 Task: Where is the Golden Gate Bridge situated?
Action: Mouse moved to (100, 102)
Screenshot: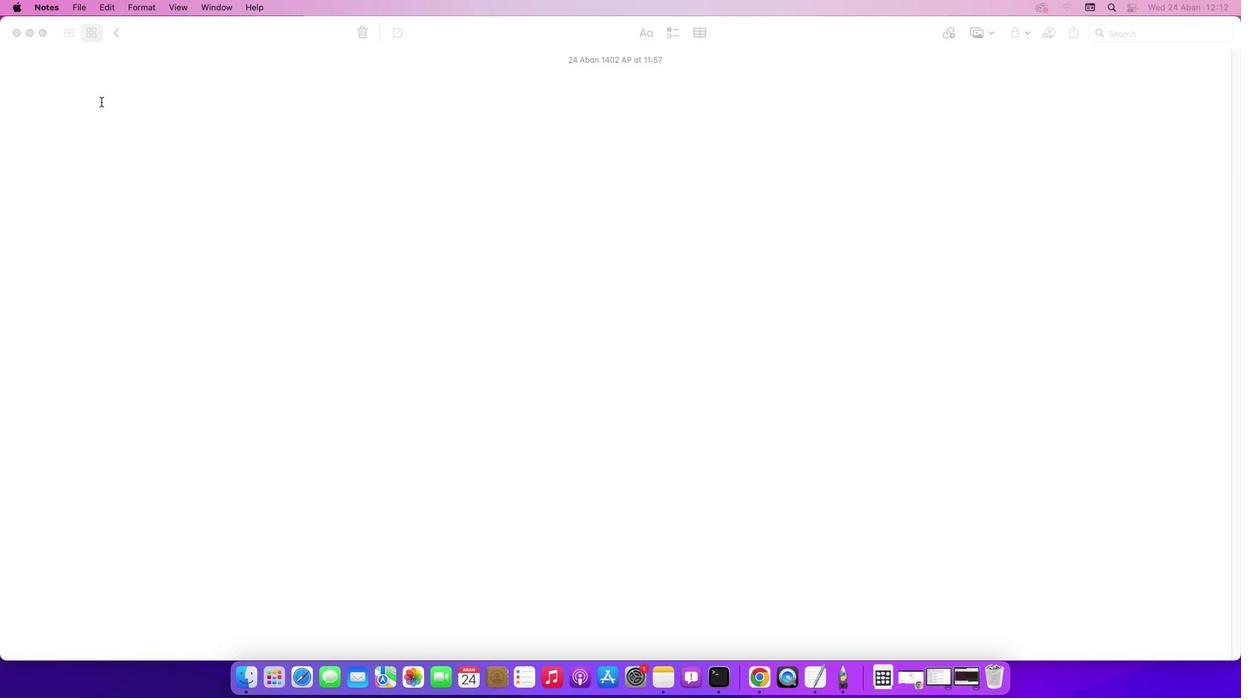 
Action: Mouse pressed left at (100, 102)
Screenshot: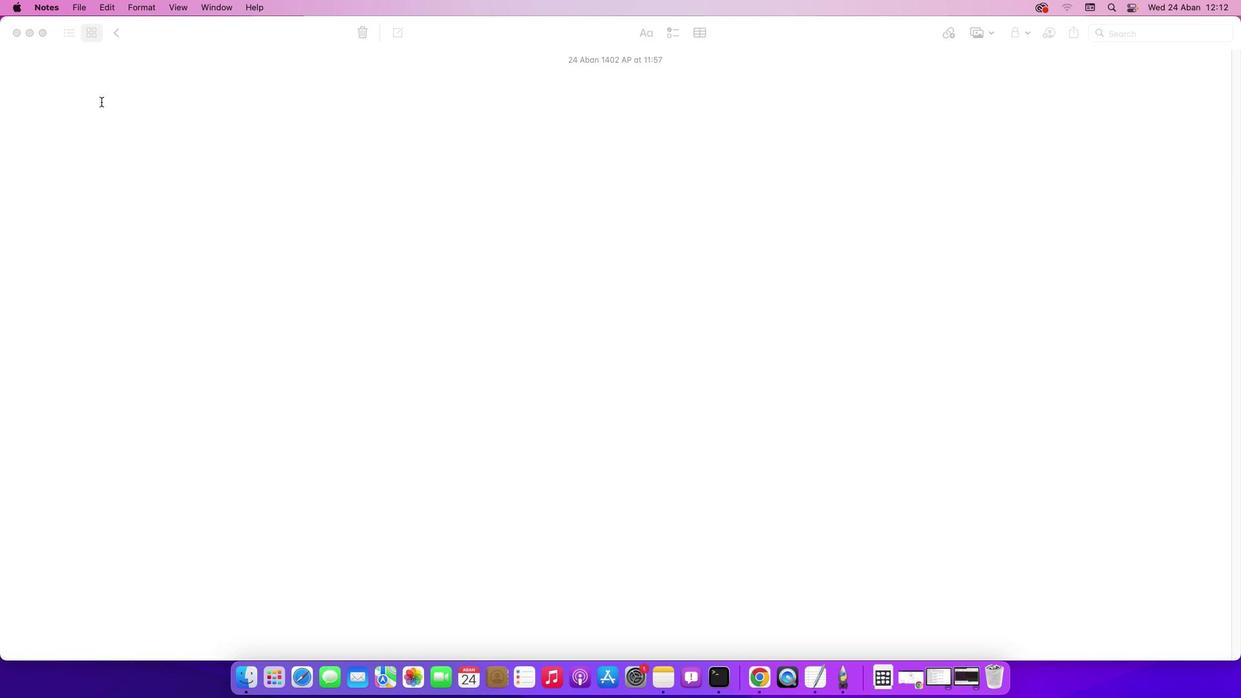 
Action: Key pressed Key.shift'W''h''e''r''e'Key.space'i''s'Key.space't''h''e'Key.spaceKey.shiftKey.spaceKey.spaceKey.spaceKey.spaceKey.spaceKey.spaceKey.spaceKey.spaceKey.spaceKey.spaceKey.space'G''o''l''d''e''n'Key.spaceKey.ctrlKey.spaceKey.spaceKey.spaceKey.spaceKey.spaceKey.spaceKey.spaceKey.spaceKey.spaceKey.leftKey.leftKey.leftKey.leftKey.leftKey.leftKey.leftKey.leftKey.leftKey.backspaceKey.backspaceKey.backspaceKey.backspaceKey.backspaceKey.backspaceKey.backspaceKey.backspaceKey.backspaceKey.backspaceKey.rightKey.rightKey.rightKey.rightKey.rightKey.rightKey.rightKey.leftKey.leftKey.rightKey.spaceKey.shift'G''a''t''e'Key.spaceKey.shift'B''r''i''d''g''e'Key.space's''i''t''u''a''t''e''d'Key.shift_r'?'Key.enter
Screenshot: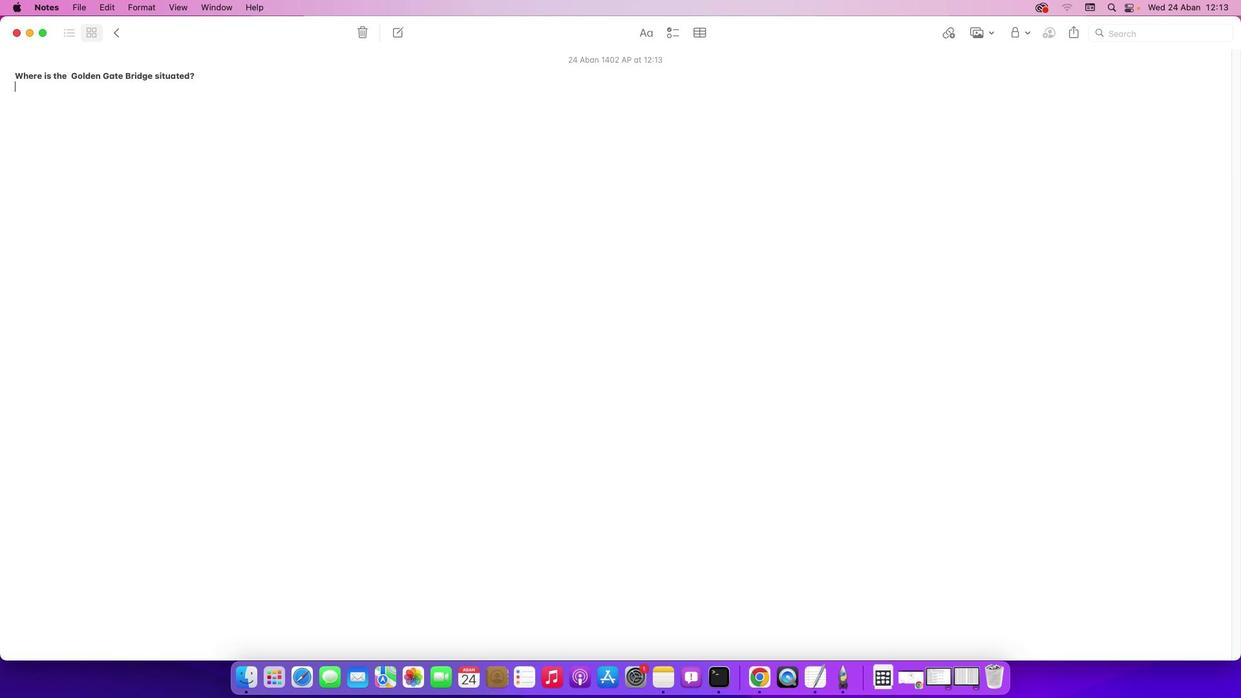 
Action: Mouse moved to (909, 680)
Screenshot: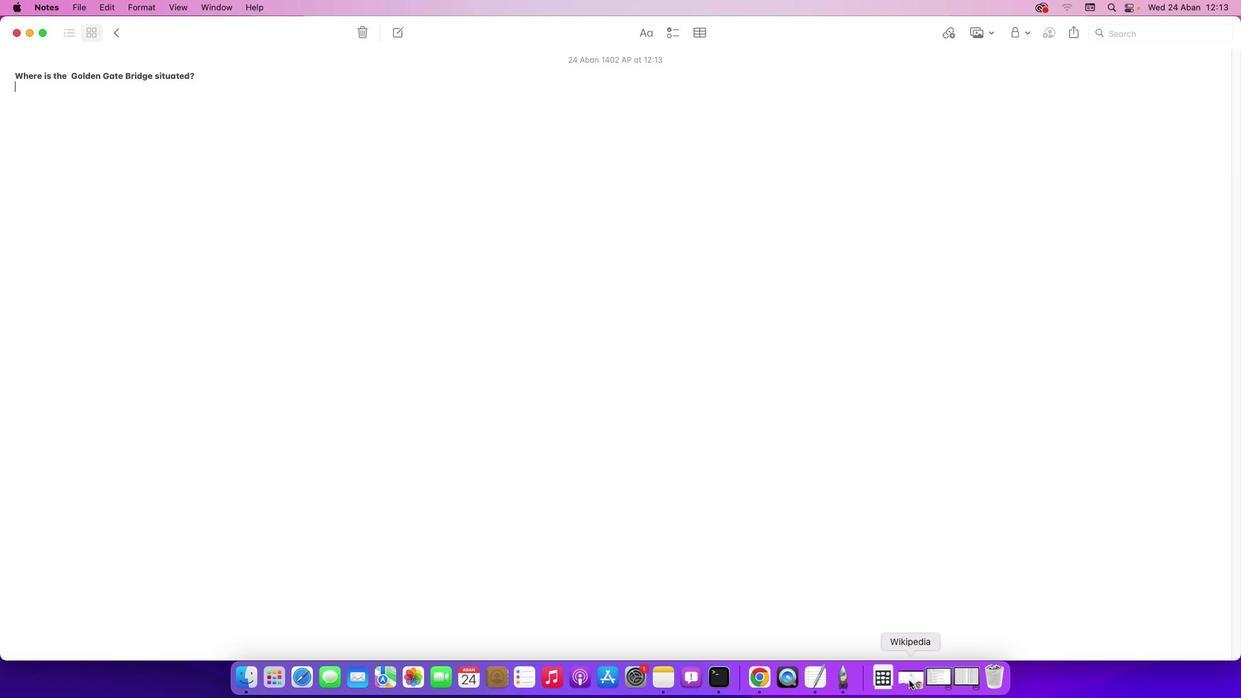 
Action: Mouse pressed left at (909, 680)
Screenshot: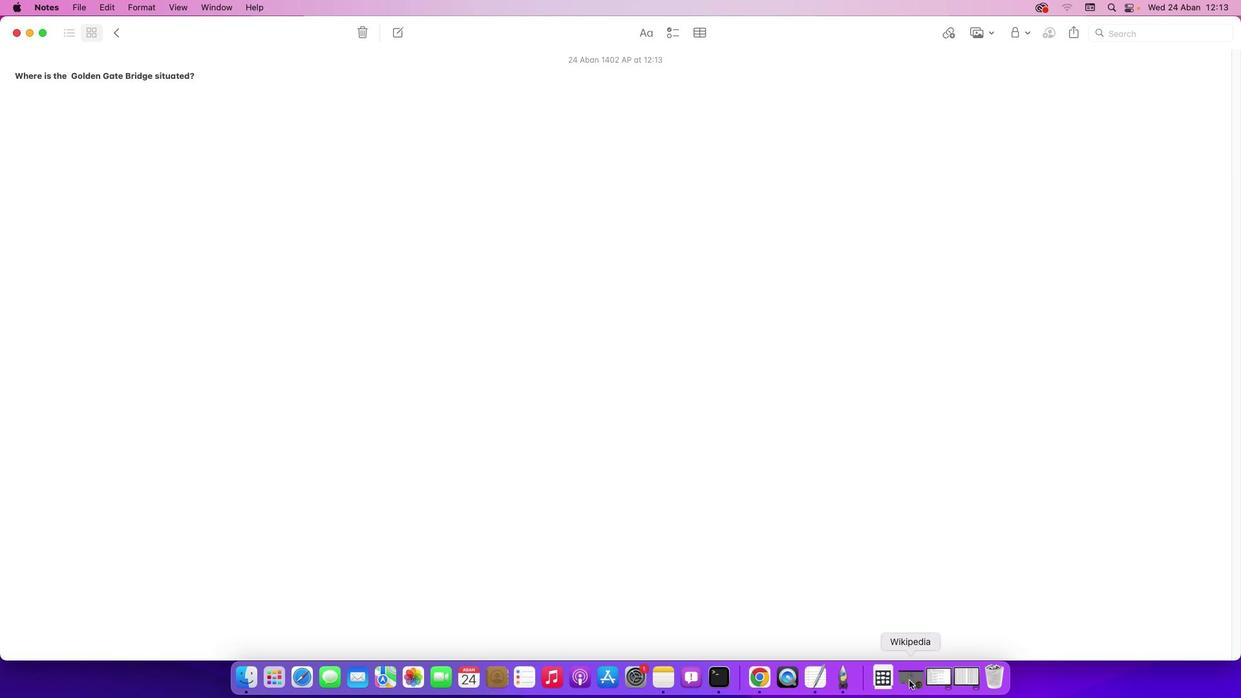 
Action: Mouse moved to (489, 387)
Screenshot: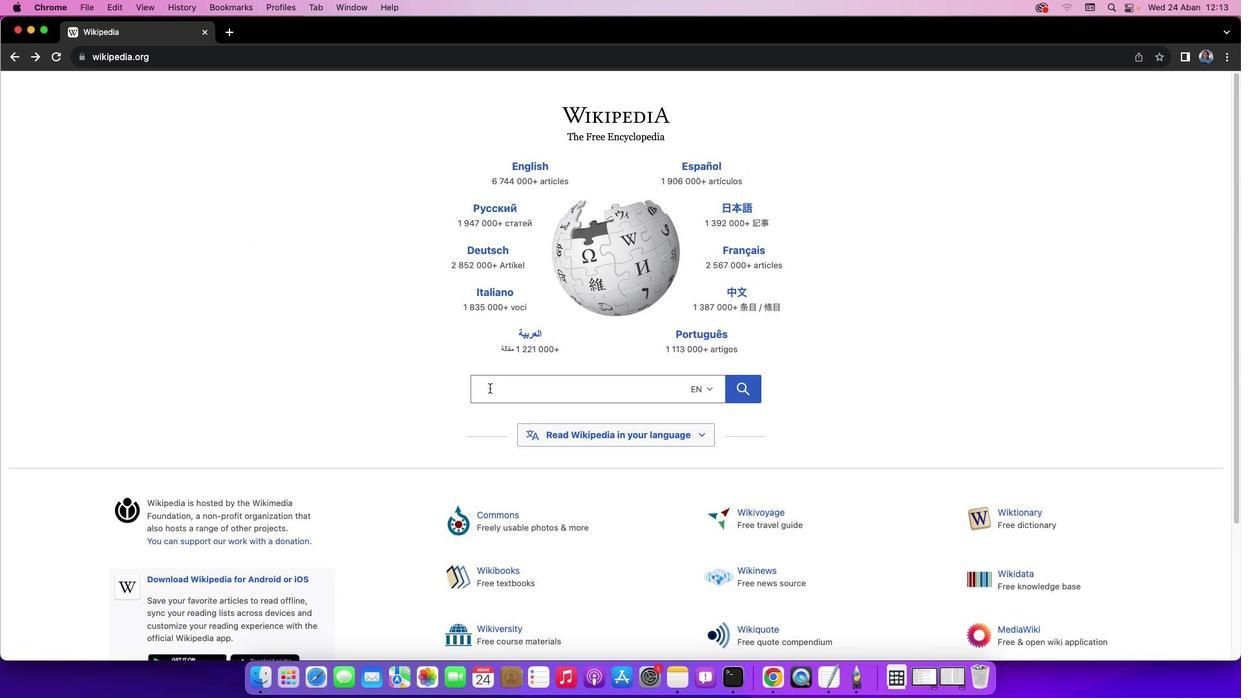 
Action: Mouse pressed left at (489, 387)
Screenshot: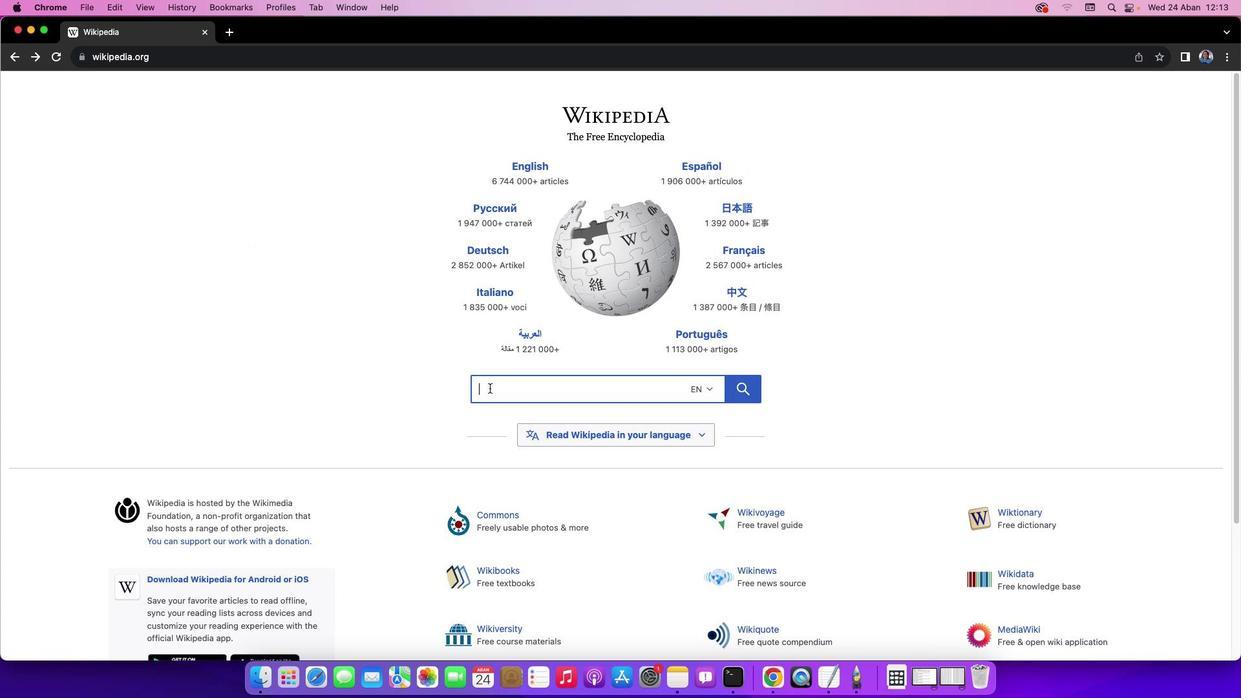 
Action: Key pressed Key.shift'G''o''l''d''e''n'Key.spaceKey.shift'G''a''t''e'Key.spaceKey.shift'B''r''i''d''e'
Screenshot: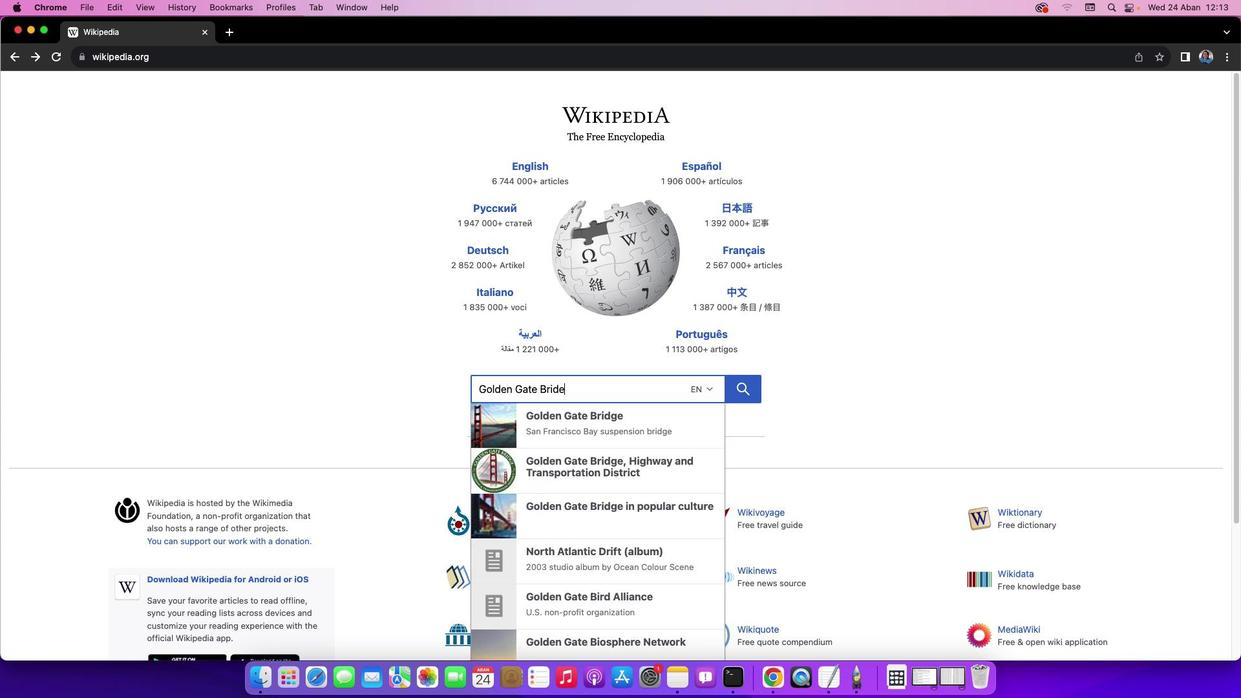 
Action: Mouse moved to (578, 416)
Screenshot: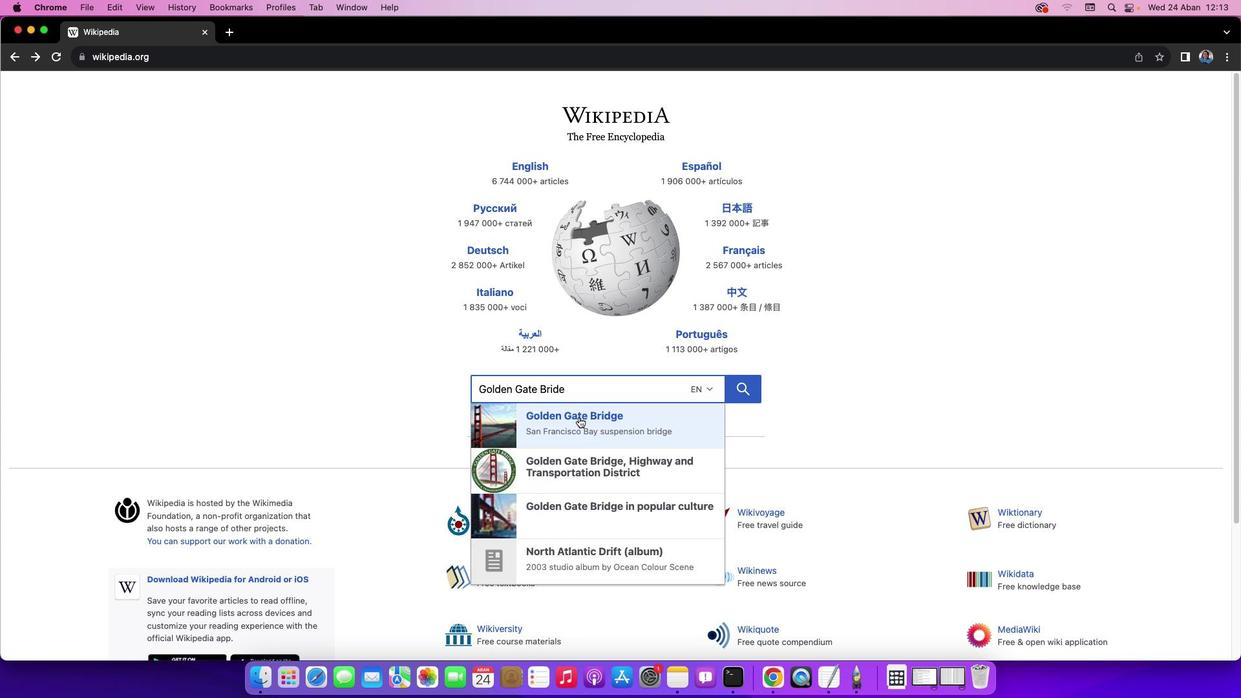 
Action: Mouse pressed left at (578, 416)
Screenshot: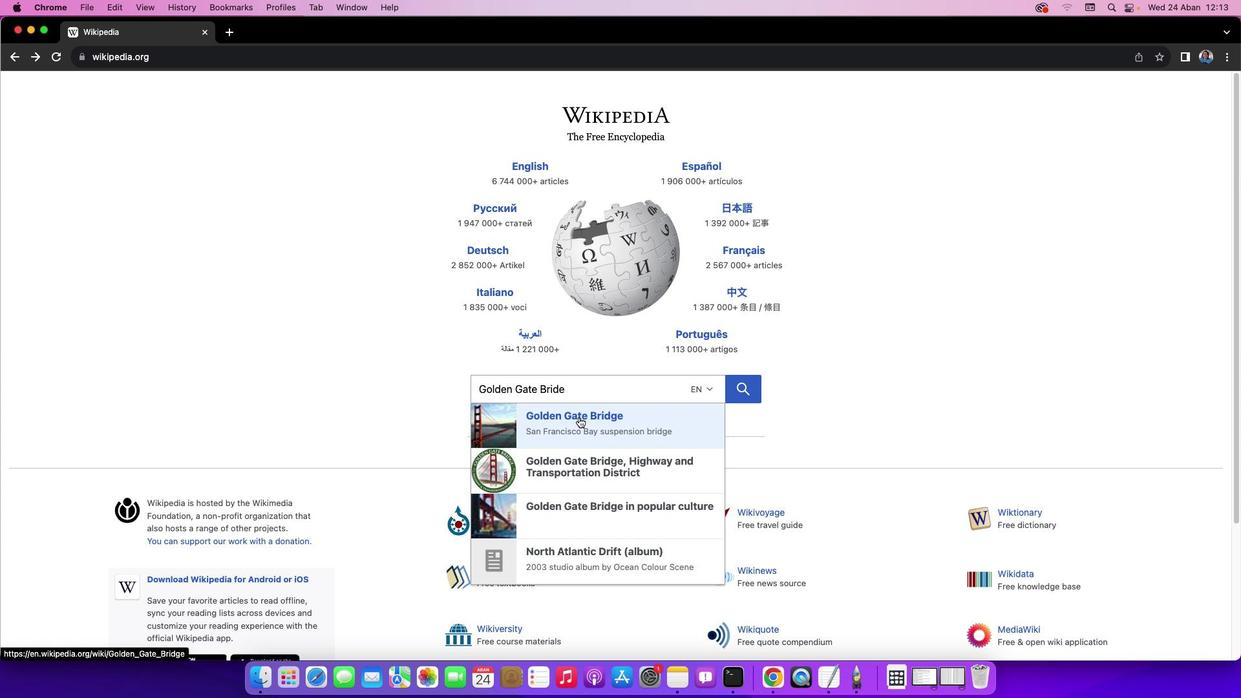 
Action: Mouse moved to (1237, 89)
Screenshot: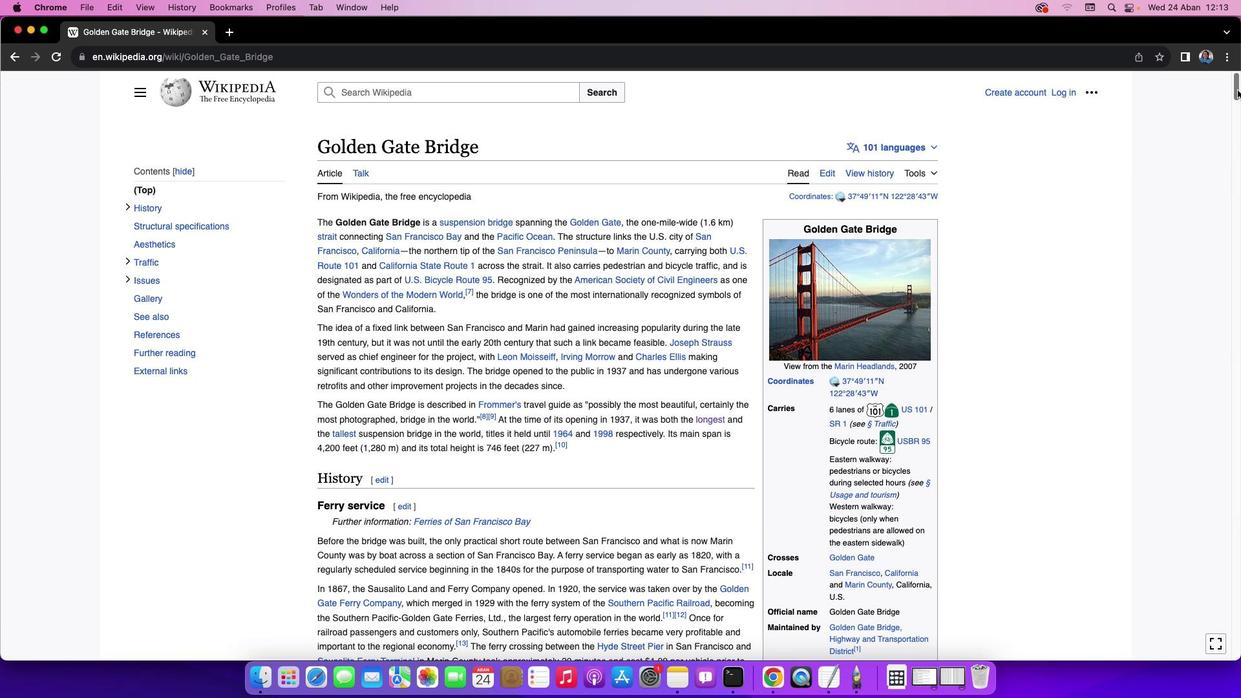 
Action: Mouse pressed left at (1237, 89)
Screenshot: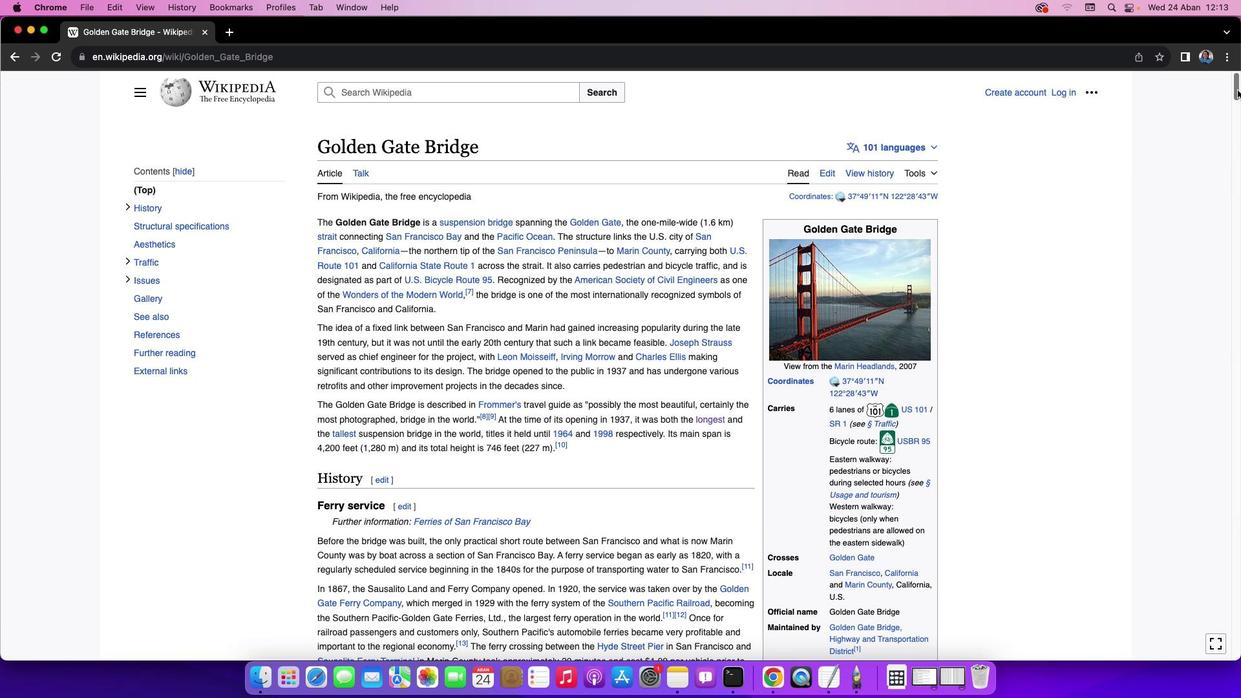 
Action: Mouse moved to (32, 32)
Screenshot: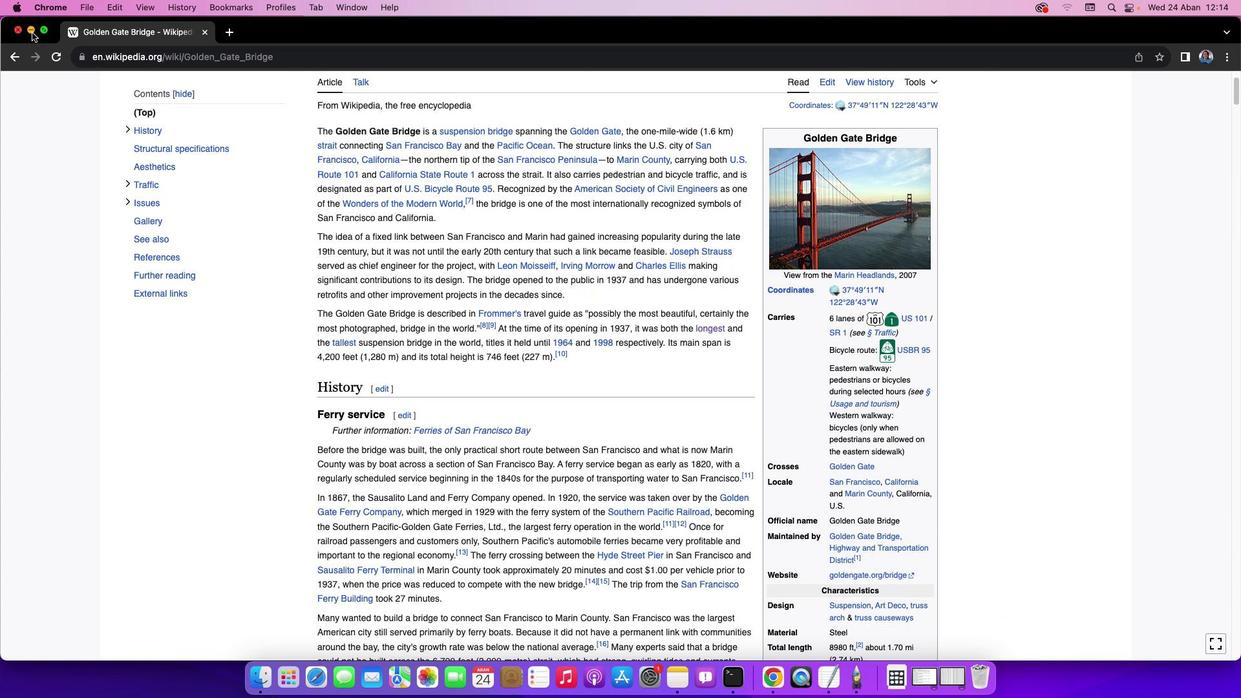 
Action: Mouse pressed left at (32, 32)
Screenshot: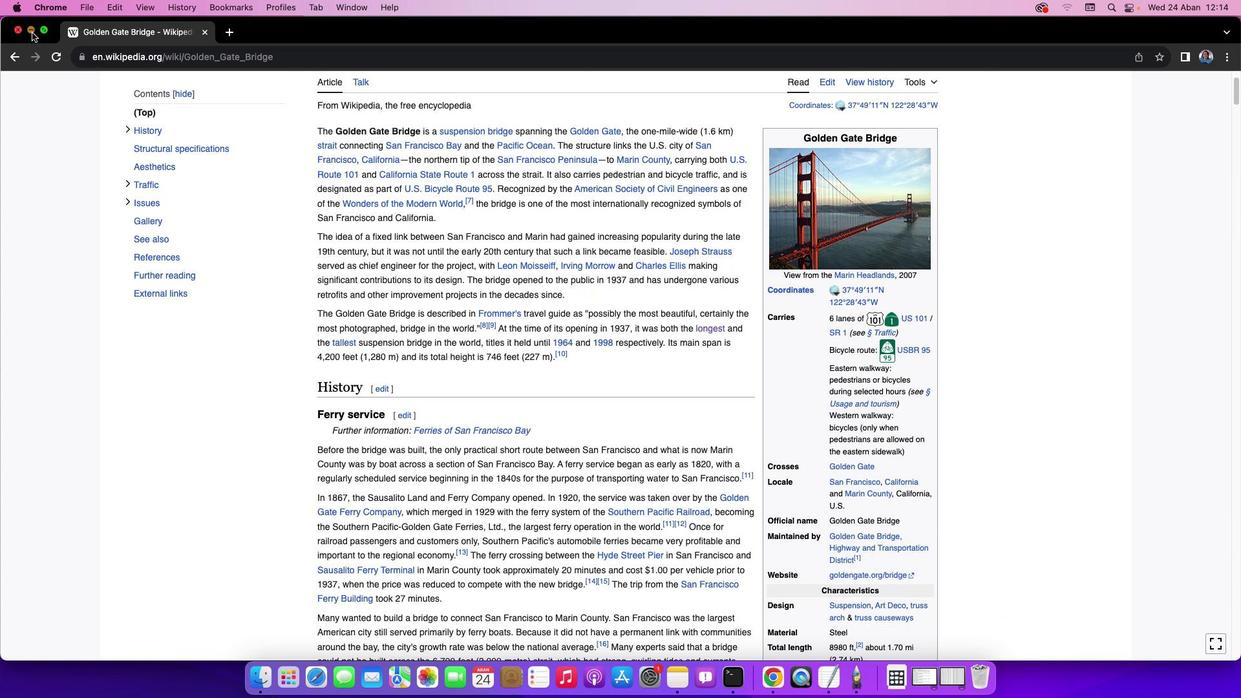
Action: Mouse moved to (221, 82)
Screenshot: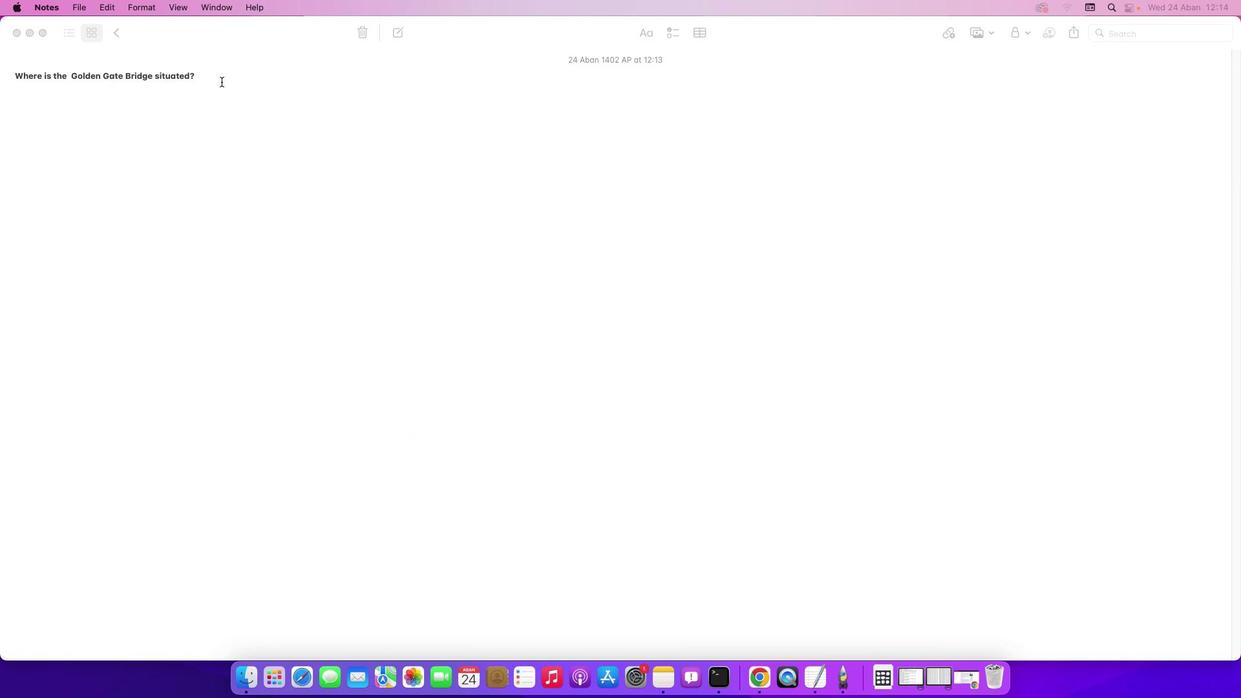 
Action: Mouse pressed left at (221, 82)
Screenshot: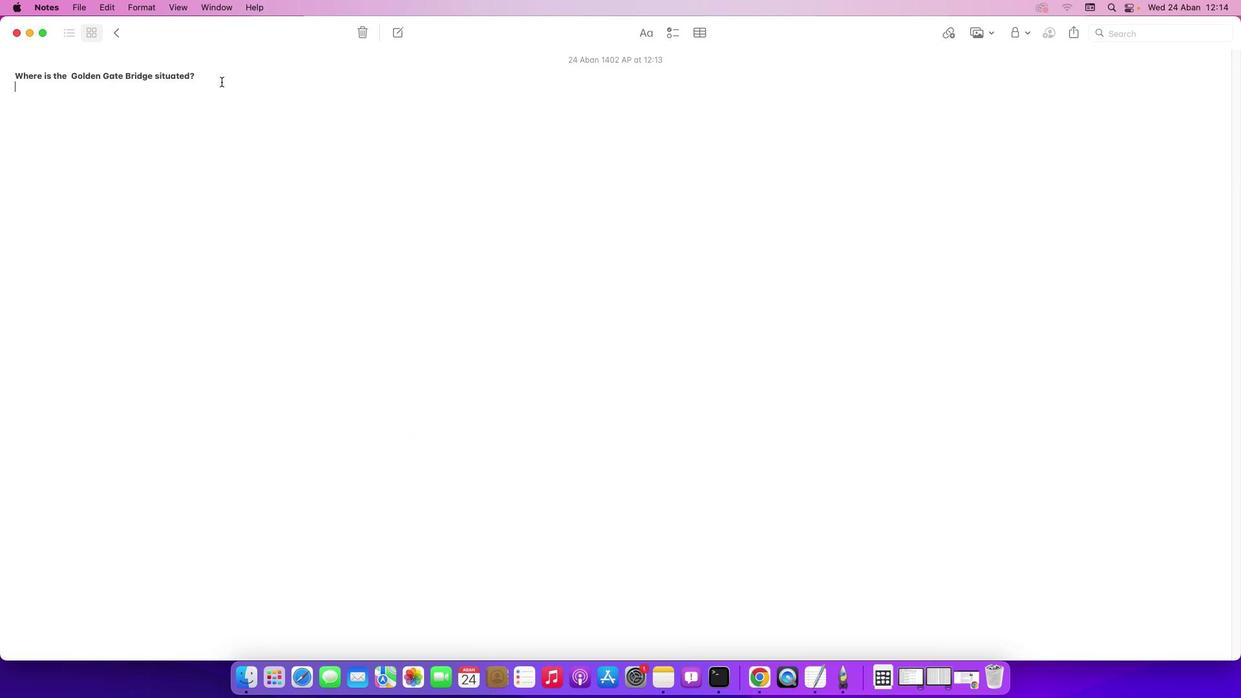 
Action: Mouse moved to (197, 76)
Screenshot: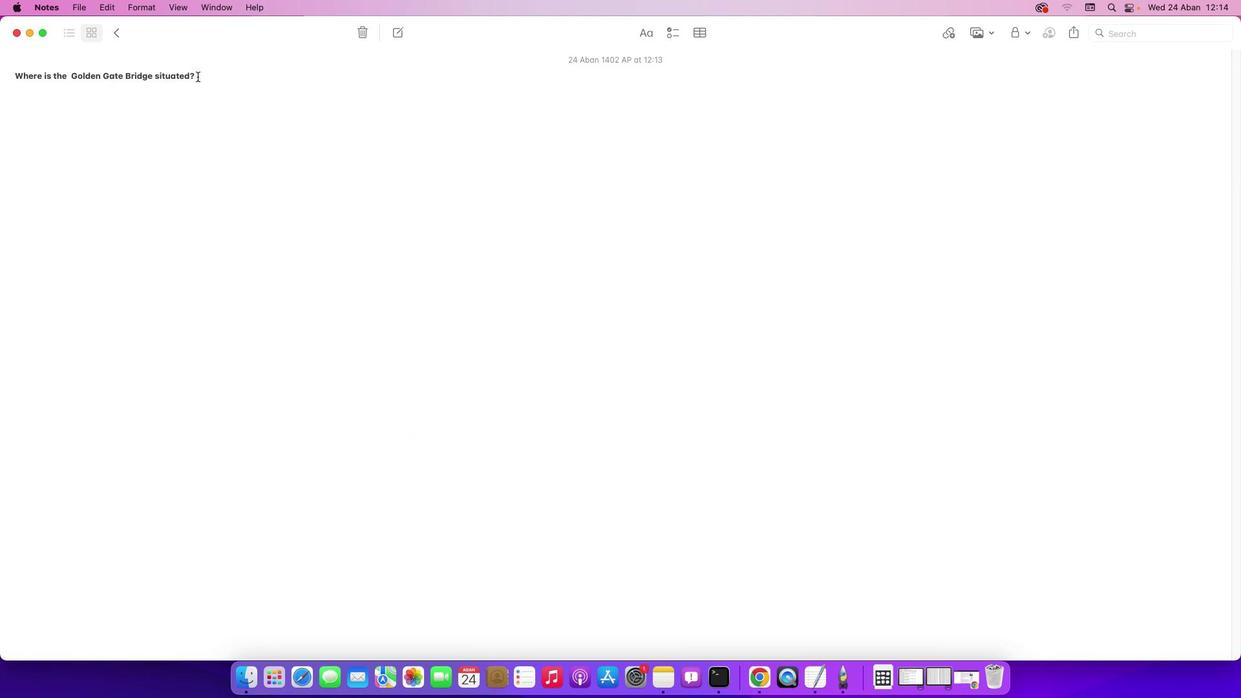 
Action: Mouse pressed left at (197, 76)
Screenshot: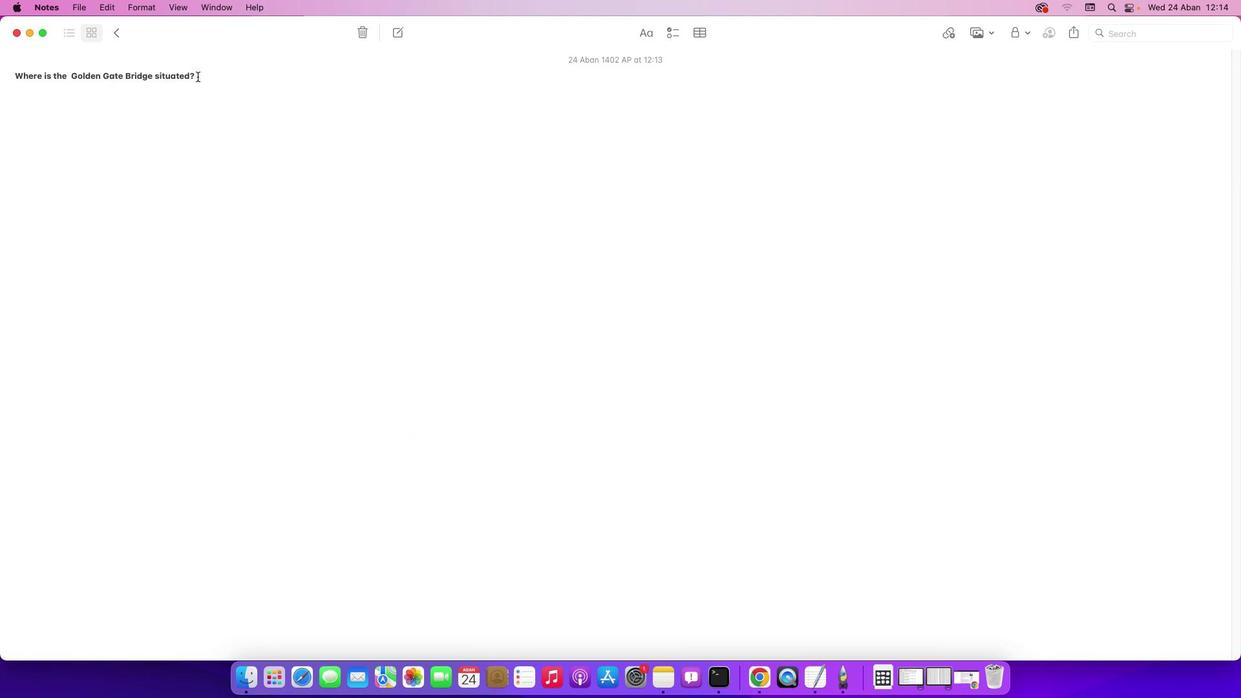 
Action: Mouse moved to (257, 70)
Screenshot: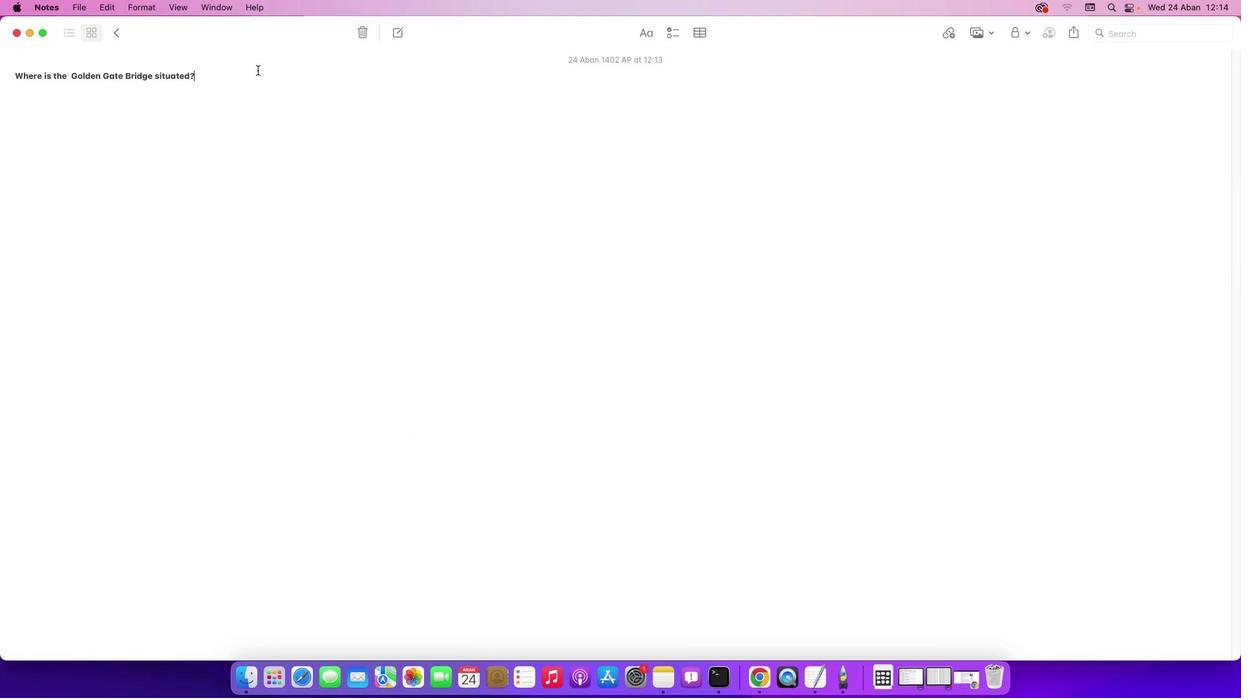 
Action: Key pressed Key.enterKey.shift'T''h''e'Key.spaceKey.shift'G''o''l''d''e''n'Key.spaceKey.shift'G''a''t''e'Key.spaceKey.shift'B''r''i''d''g''e'Key.space'i''s'Key.space's''i''t''u''a''t''e''d'Key.space'i''n'Key.spaceKey.shift'C''l''a''i''f''o''r''n''i''a'Key.space's''t''a''t''e'Key.space'a''n''d'Key.space'i''t'Key.space'c''o''n''n''e''c''t''s'Key.spaceKey.shift't''h''e'Key.space'c''i''t''y'Key.spaceKey.leftKey.leftKey.leftKey.leftKey.leftKey.leftKey.leftKey.leftKey.leftKey.leftKey.leftKey.leftKey.leftKey.leftKey.leftKey.leftKey.leftKey.leftKey.leftKey.leftKey.leftKey.leftKey.leftKey.leftKey.leftKey.leftKey.leftKey.leftKey.leftKey.leftKey.leftKey.leftKey.leftKey.leftKey.leftKey.leftKey.leftKey.leftKey.leftKey.leftKey.leftKey.rightKey.backspaceKey.right'l'Key.rightKey.downKey.leftKey.leftKey.leftKey.space'o''f'Key.spaceKey.shift'S''a''n'Key.spaceKey.shift'F''r''a''n''c''i''s''c''o'Key.space'w''i''t''h'Key.spaceKey.shift'M''a''r''i''n'Key.spaceKey.shift'C''o''u''n''t''y''.'
Screenshot: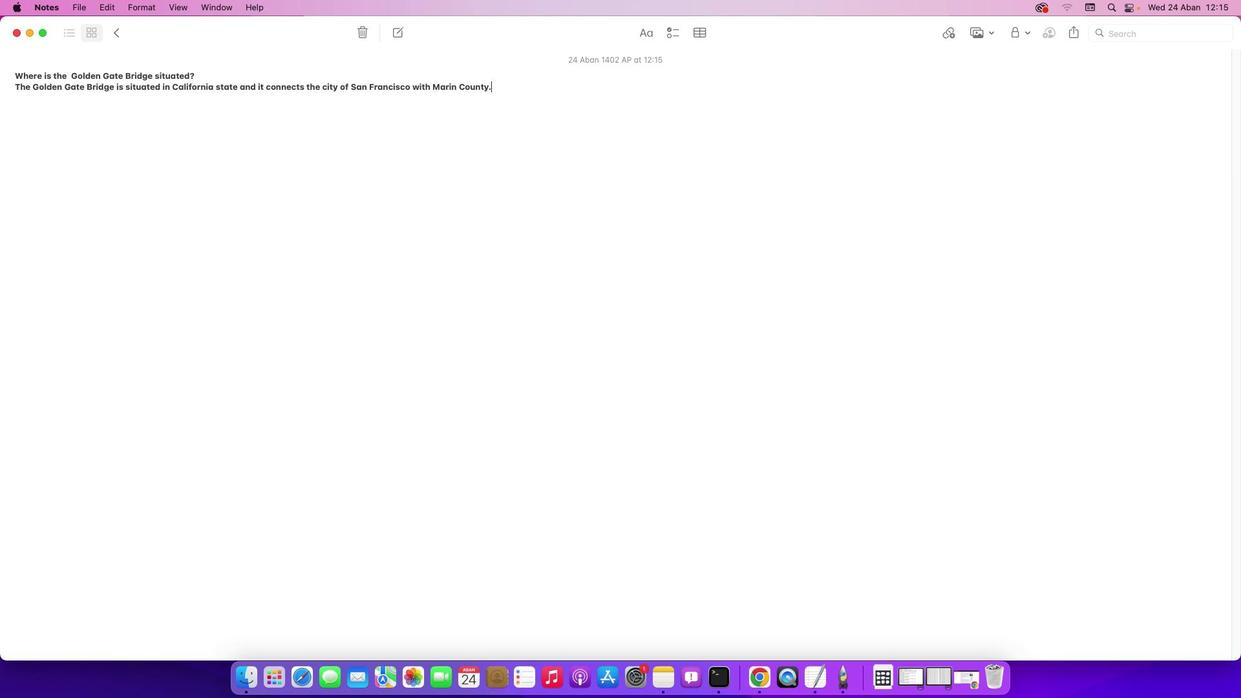 
